 Task: Create New Customer with Customer Name: Blaze Pizza, Billing Address Line1: 1488 Vineyard Drive, Billing Address Line2:  Independence, Billing Address Line3:  Ohio 44131
Action: Mouse moved to (194, 37)
Screenshot: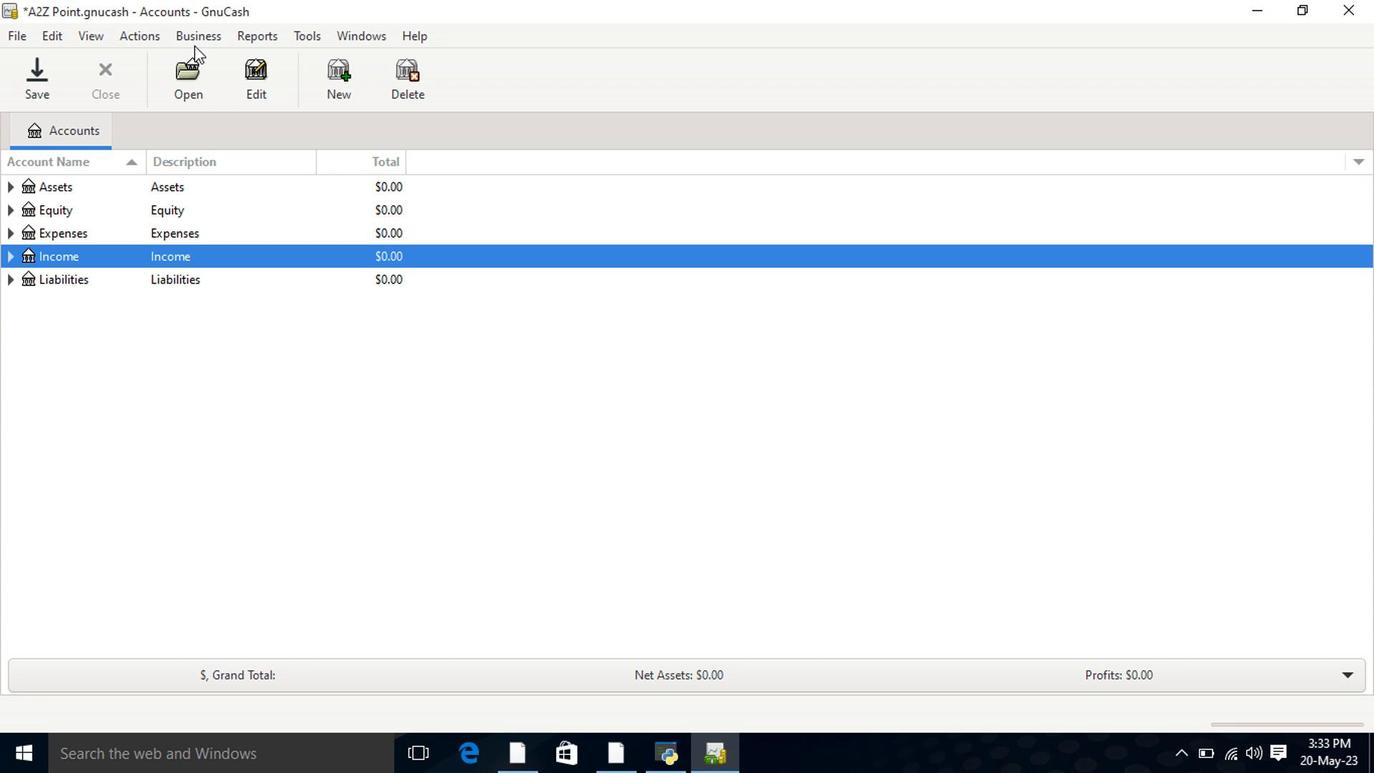 
Action: Mouse pressed left at (194, 37)
Screenshot: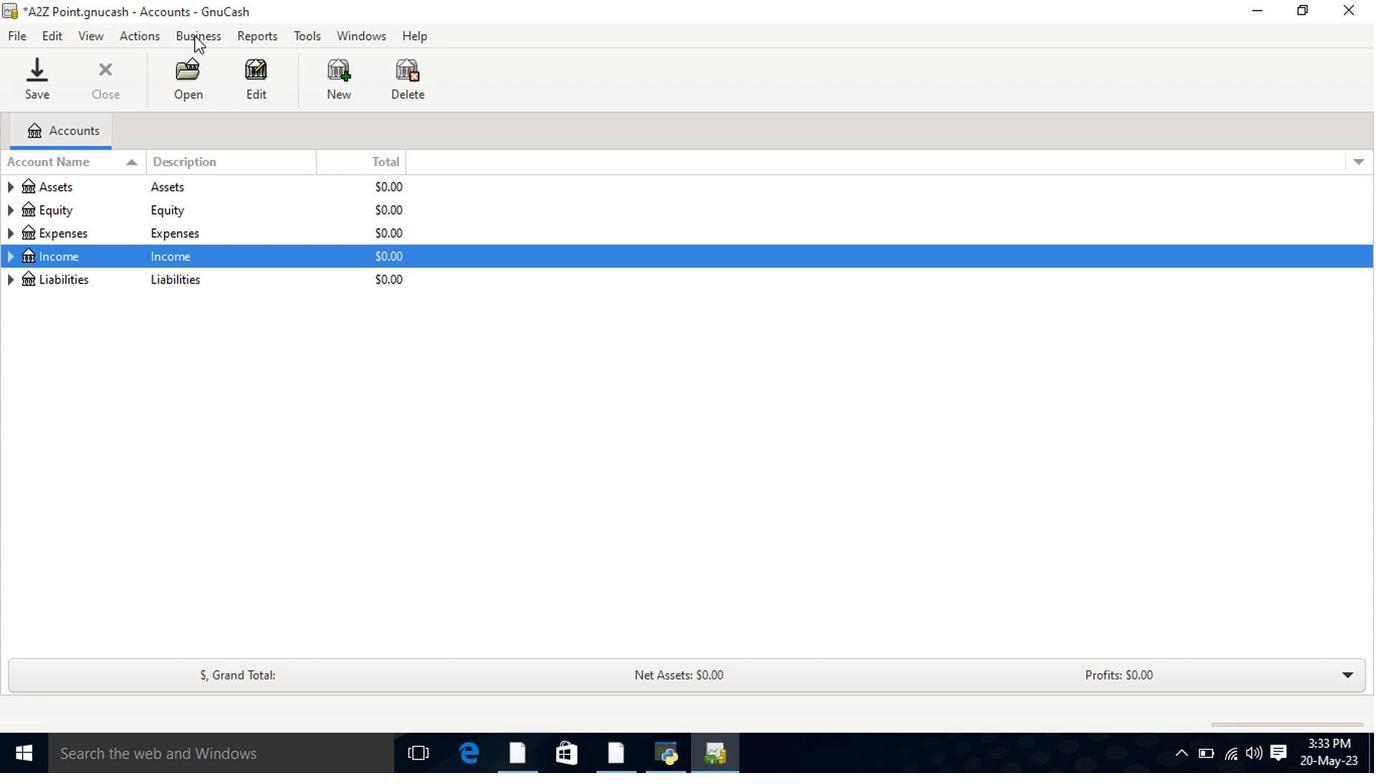 
Action: Mouse moved to (417, 93)
Screenshot: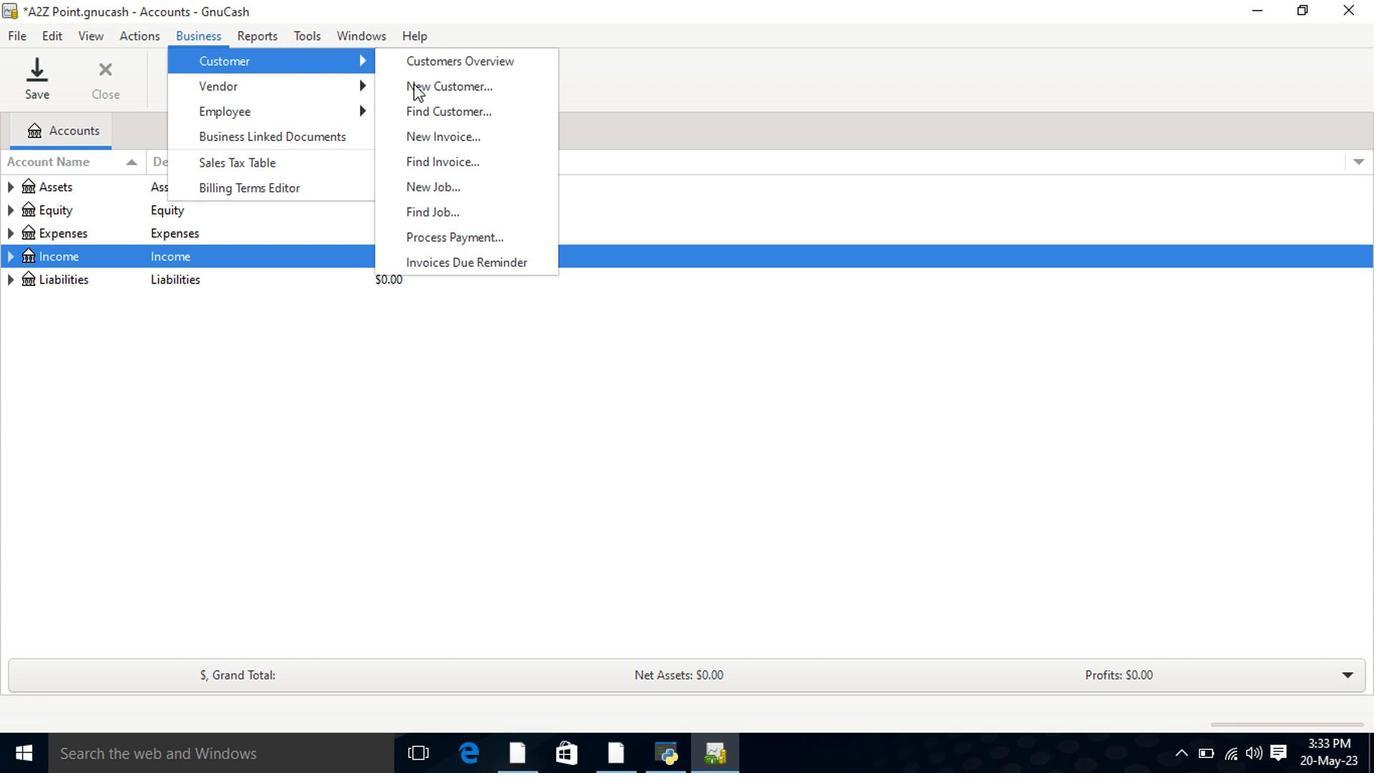 
Action: Mouse pressed left at (417, 93)
Screenshot: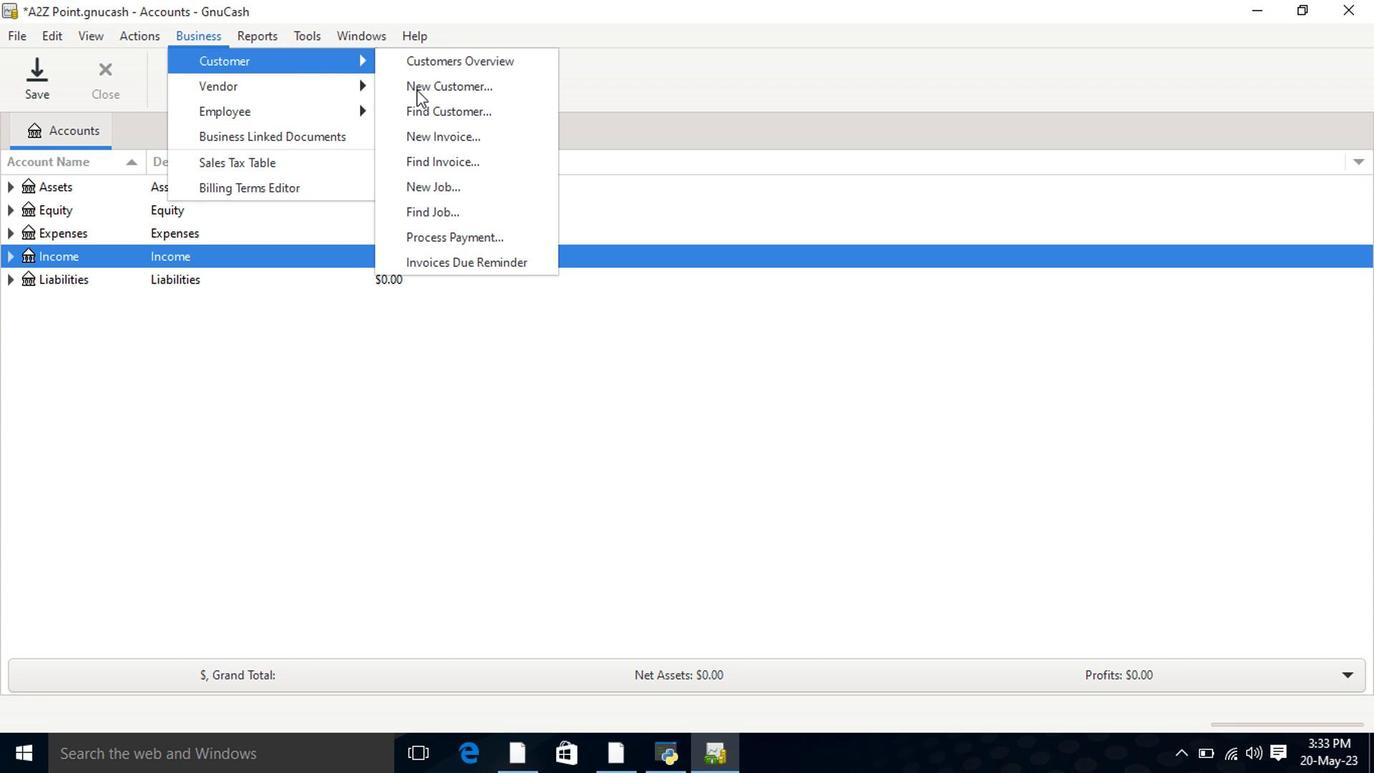 
Action: Mouse moved to (692, 228)
Screenshot: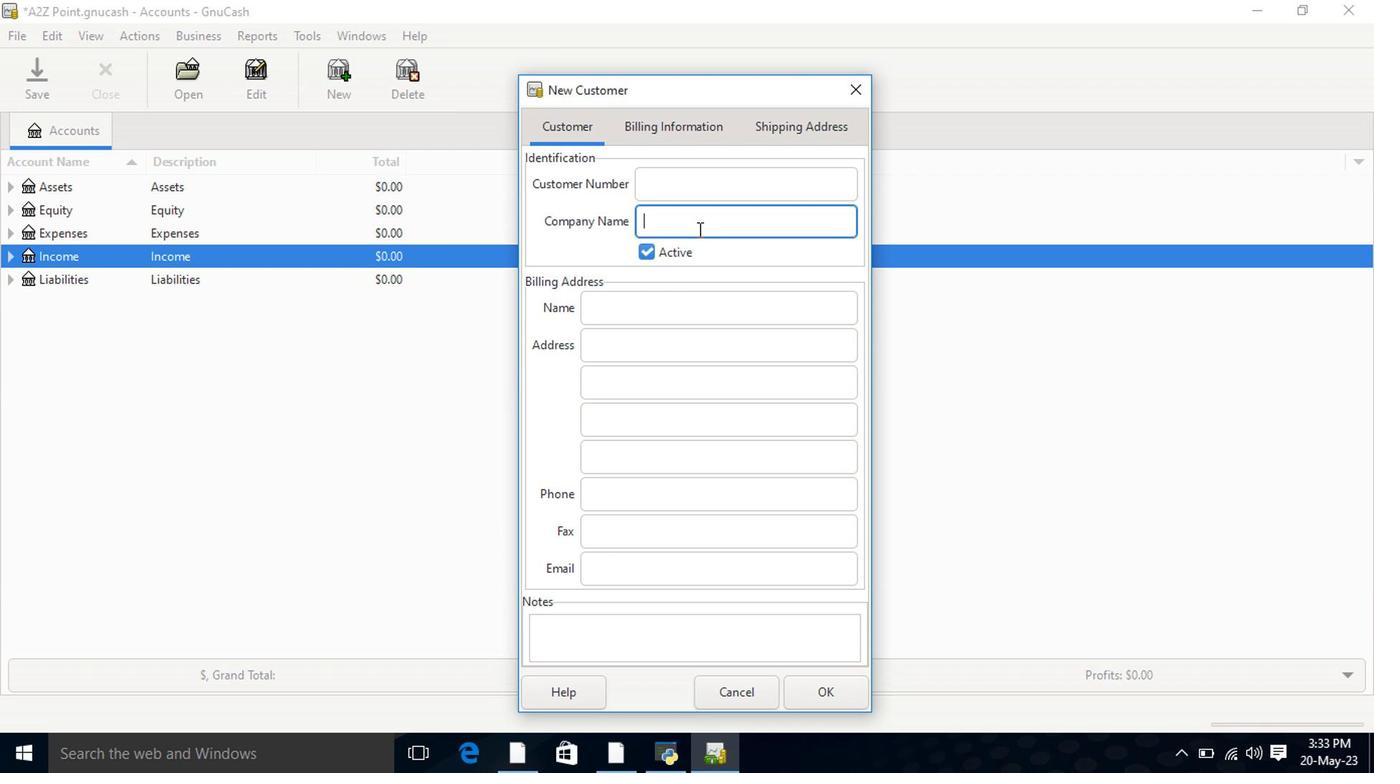 
Action: Mouse pressed left at (692, 228)
Screenshot: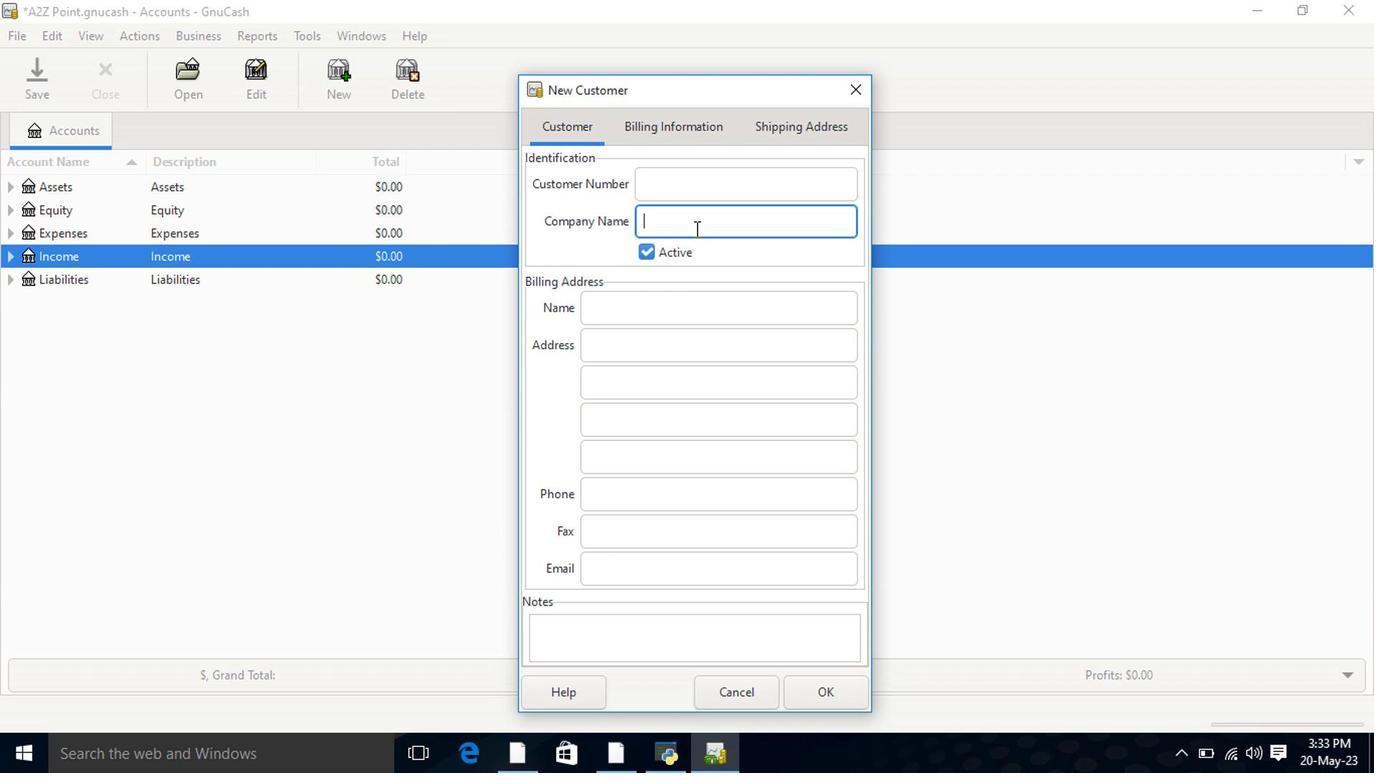 
Action: Key pressed <Key.shift>Balaz<Key.backspace><Key.backspace><Key.backspace><Key.backspace>laze<Key.space><Key.shift>Piza<Key.backspace>za<Key.tab><Key.tab><Key.tab>1488<Key.space><Key.shift>Vine<Key.space><Key.shift>drive<Key.left><Key.left><Key.left><Key.left><Key.shift><Key.left>D<Key.tab><Key.shift>Indep<Key.tab><Key.shift>O<Key.tab>
Screenshot: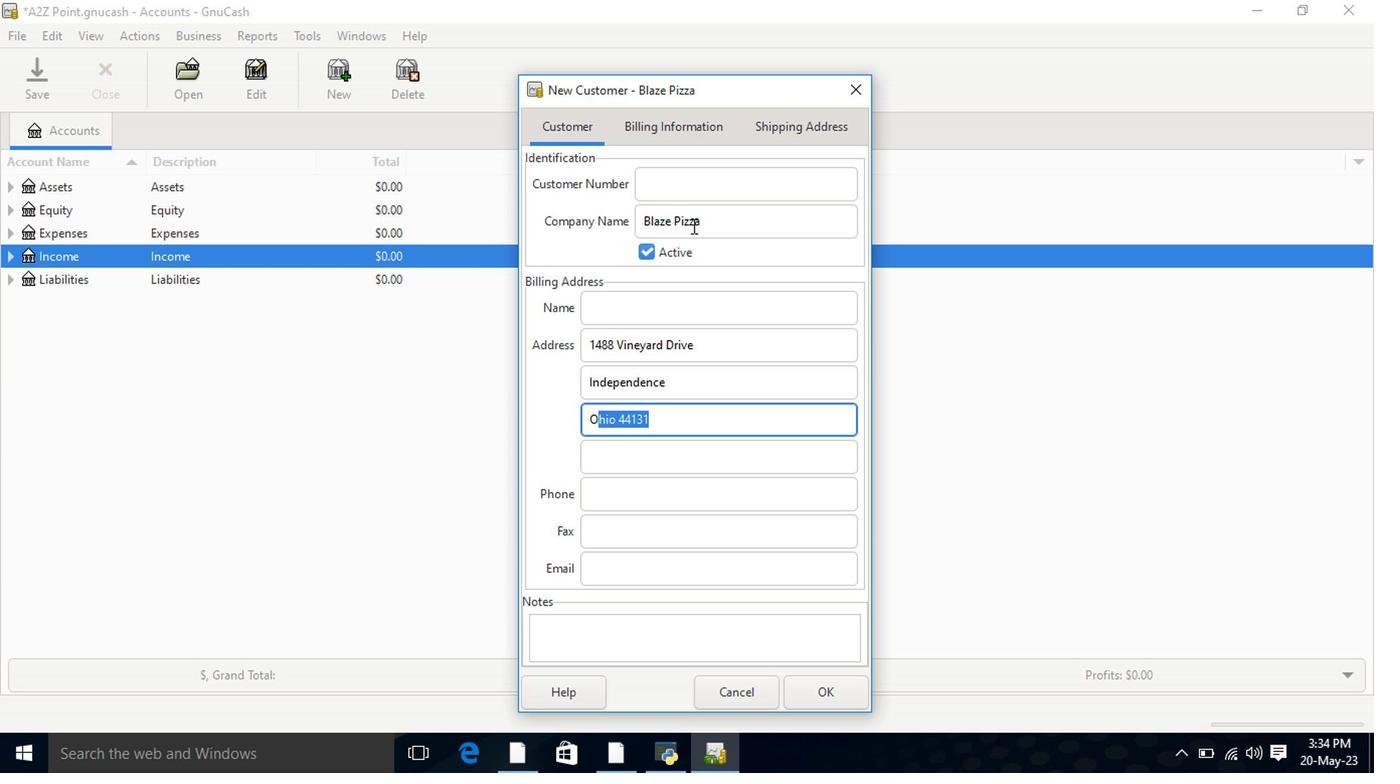 
Action: Mouse moved to (656, 127)
Screenshot: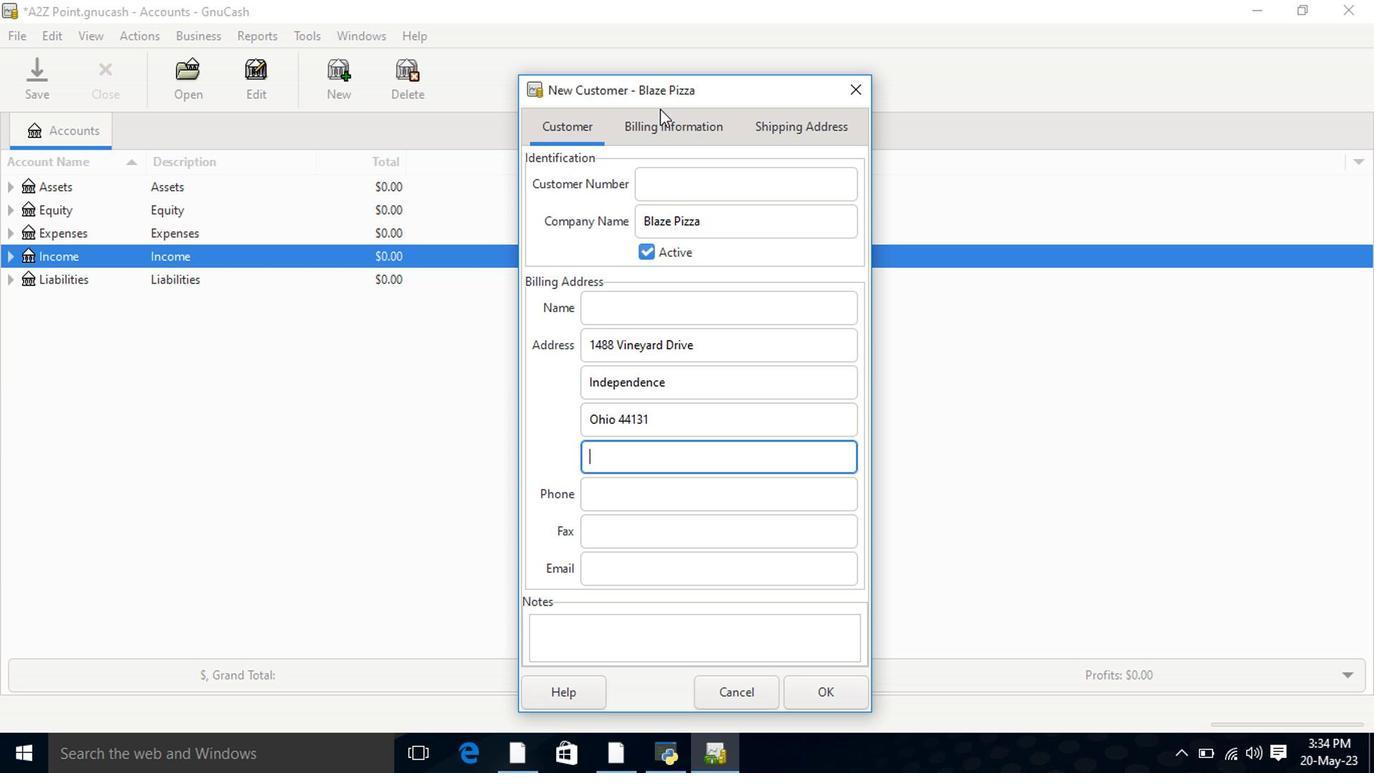 
Action: Mouse pressed left at (656, 127)
Screenshot: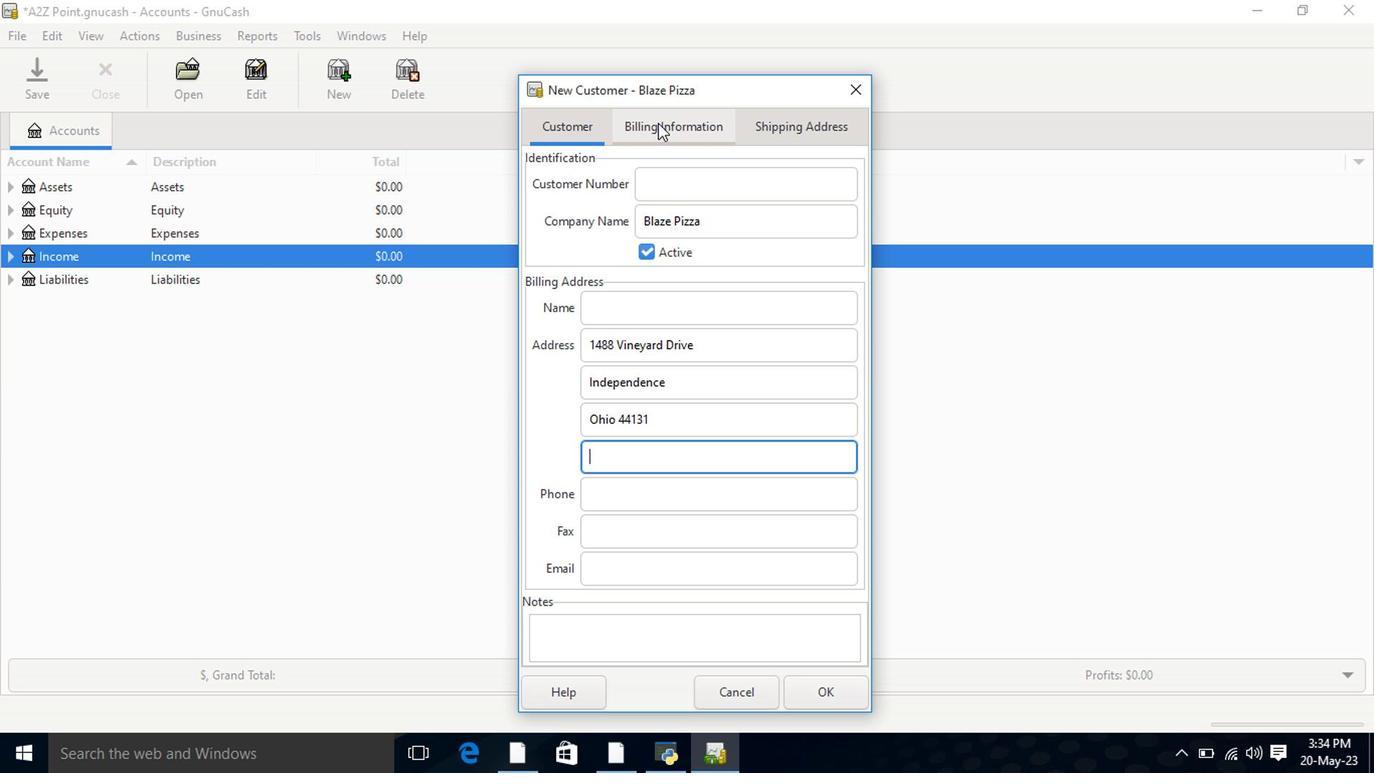
Action: Mouse moved to (814, 690)
Screenshot: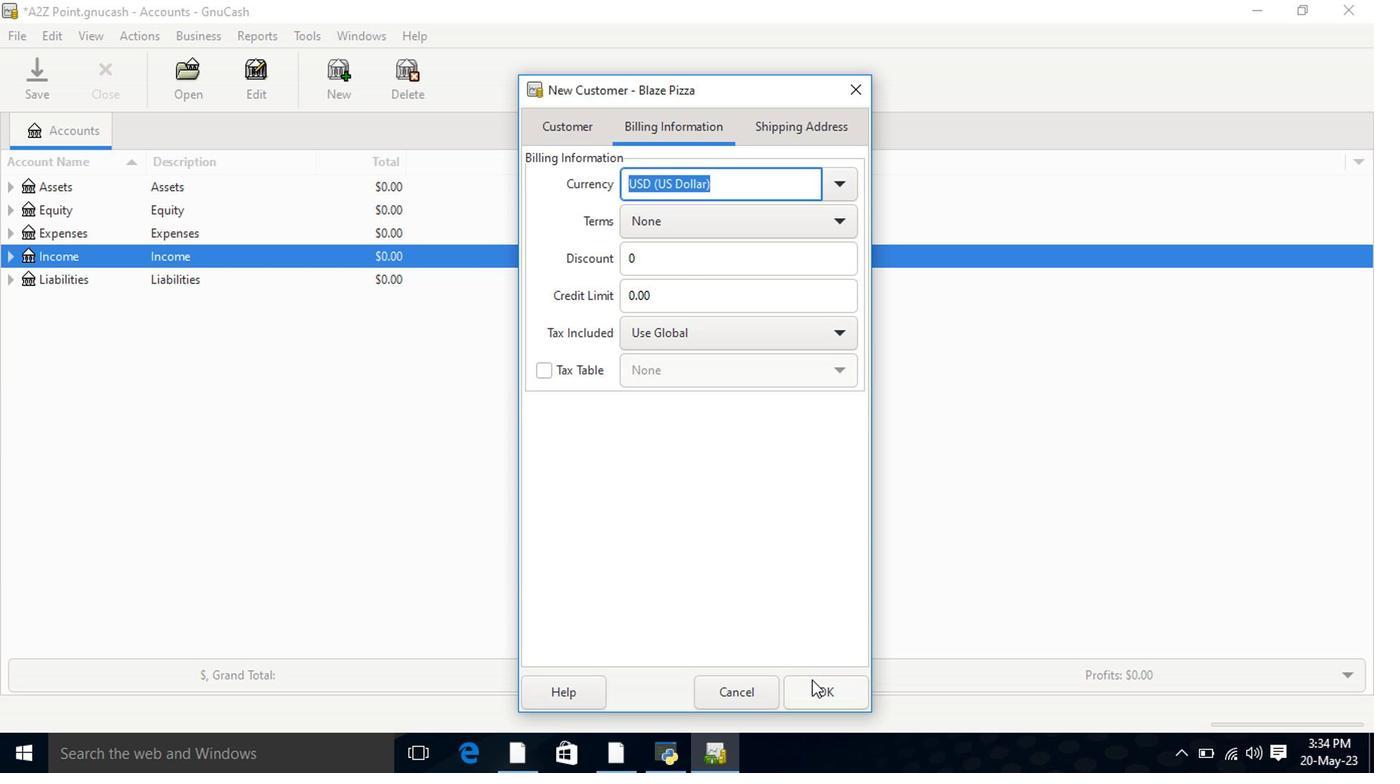 
Action: Mouse pressed left at (814, 690)
Screenshot: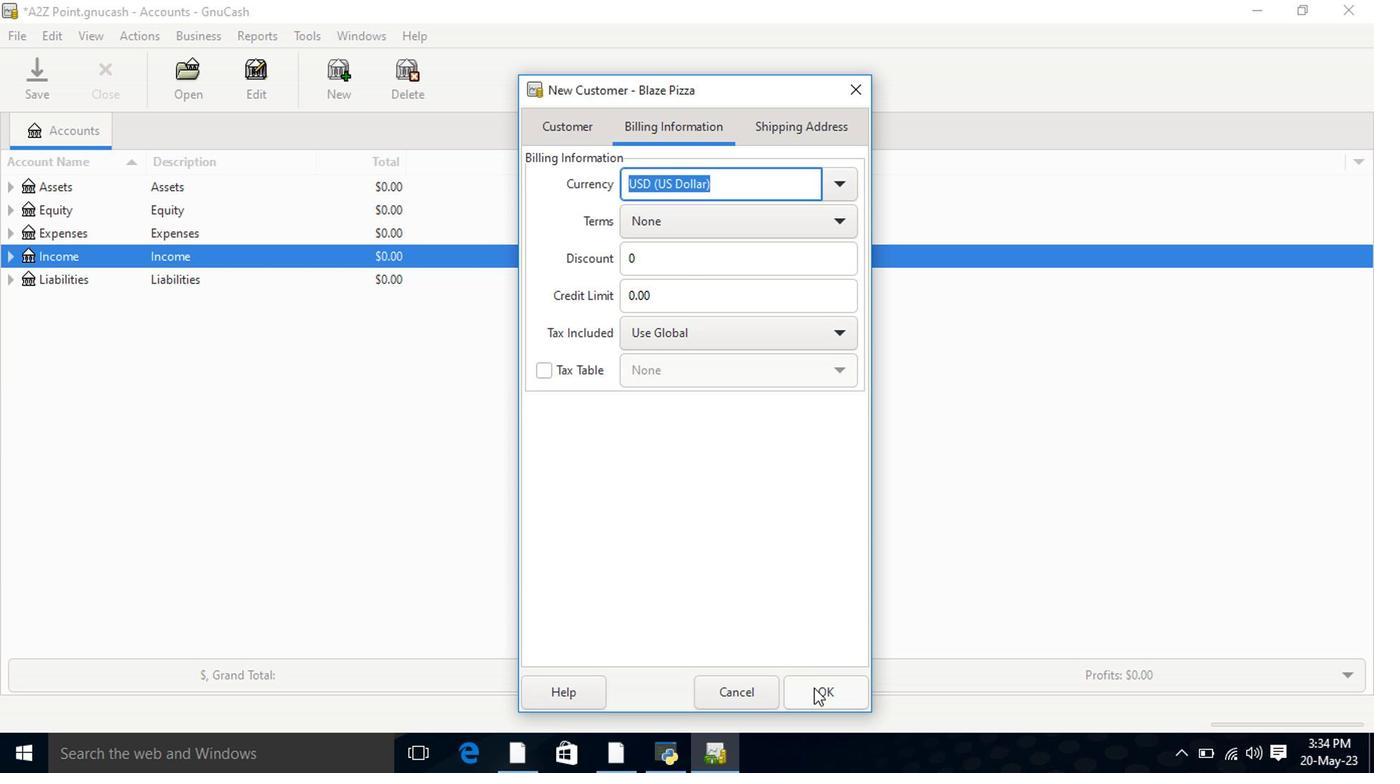 
Action: Mouse moved to (809, 521)
Screenshot: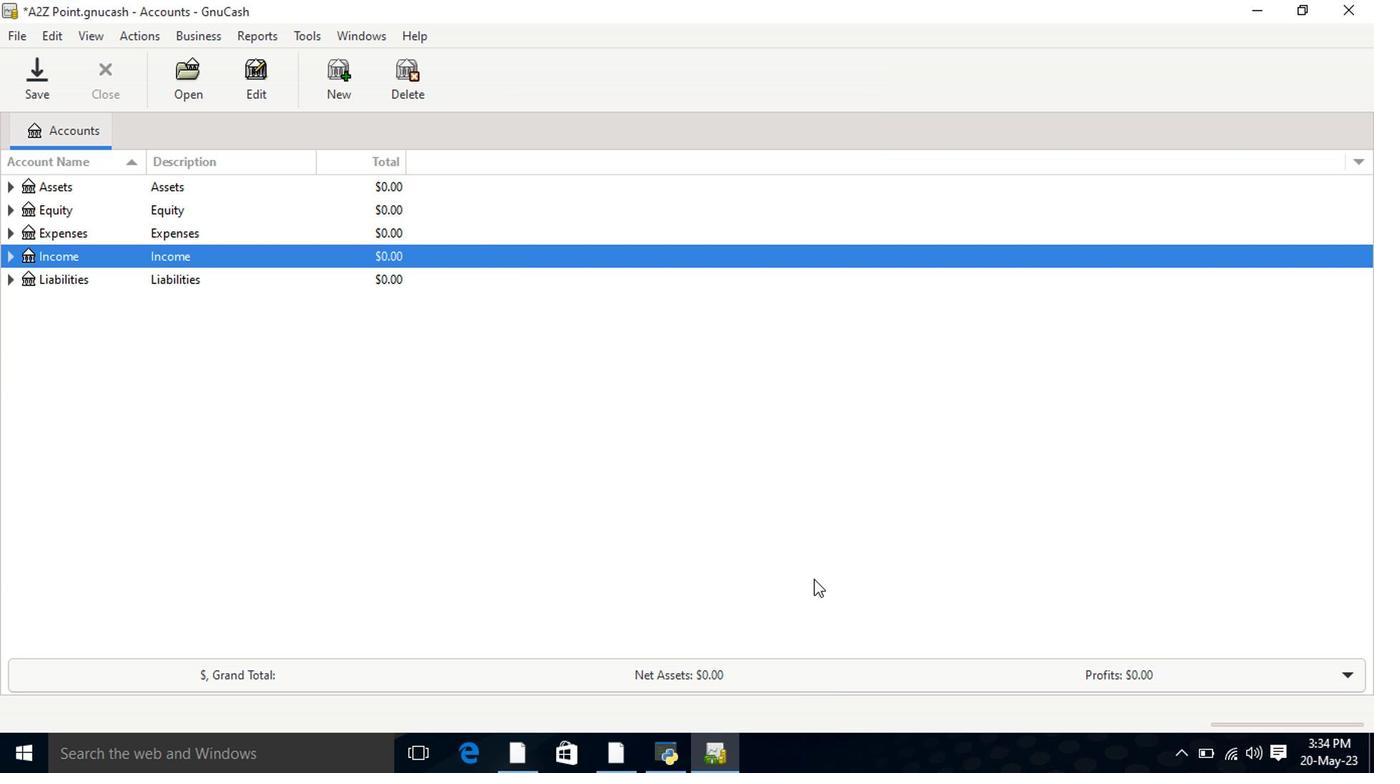 
